Task: In the  document Mounteverestplan.html change page color to  'Light Brown'. Insert watermark  'Do not copy ' Apply Font Style in watermark Lexend
Action: Mouse moved to (39, 64)
Screenshot: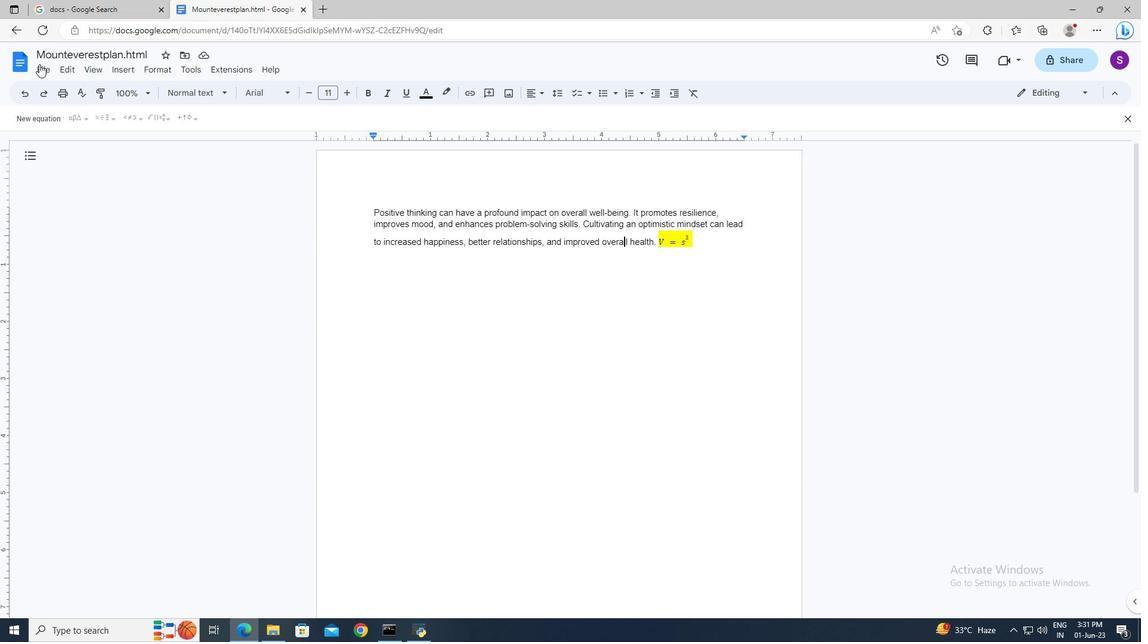 
Action: Mouse pressed left at (39, 64)
Screenshot: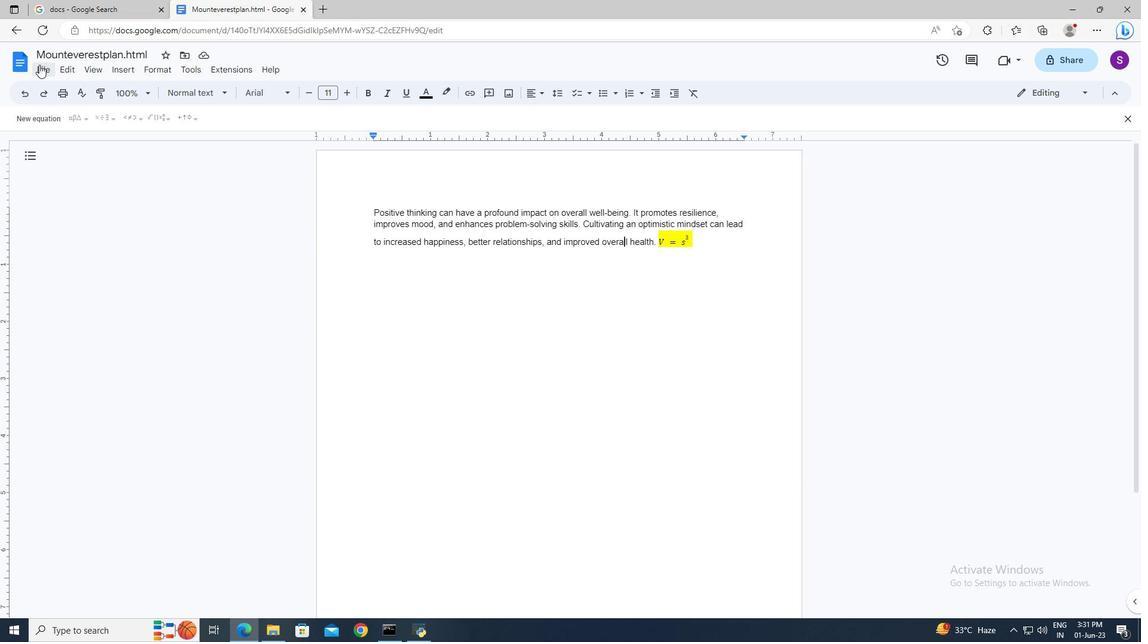 
Action: Mouse moved to (98, 395)
Screenshot: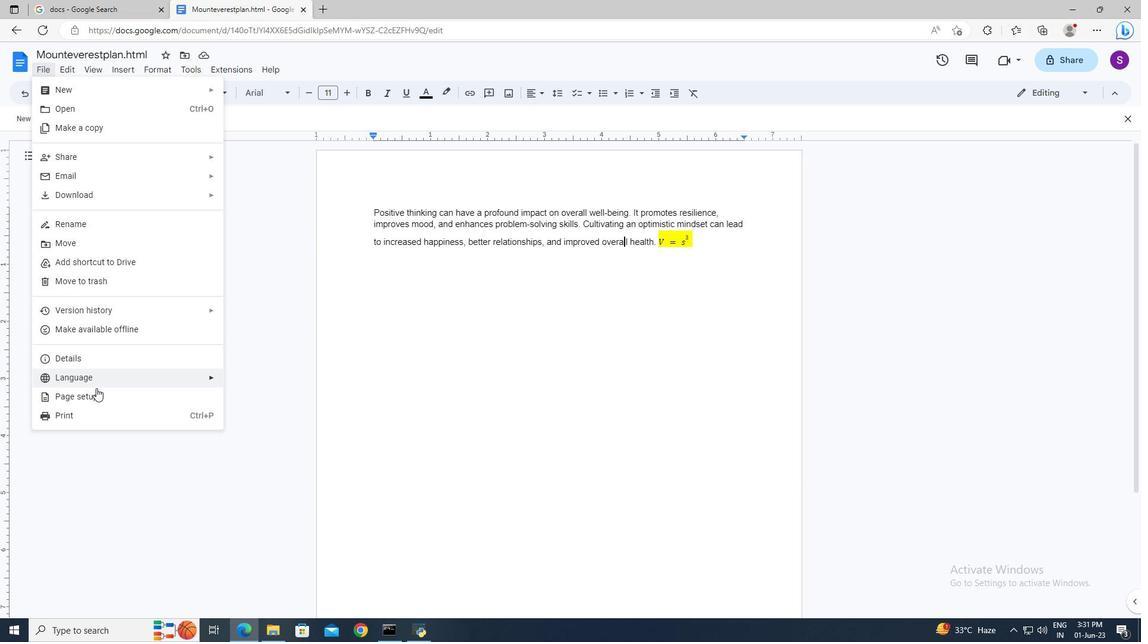 
Action: Mouse pressed left at (98, 395)
Screenshot: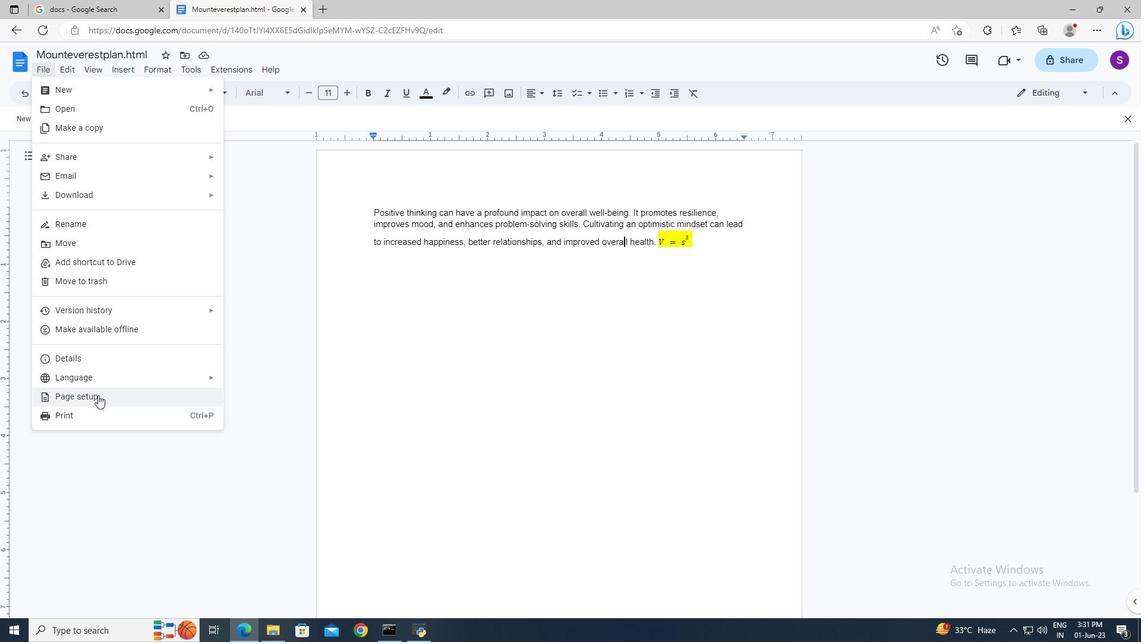 
Action: Mouse moved to (482, 405)
Screenshot: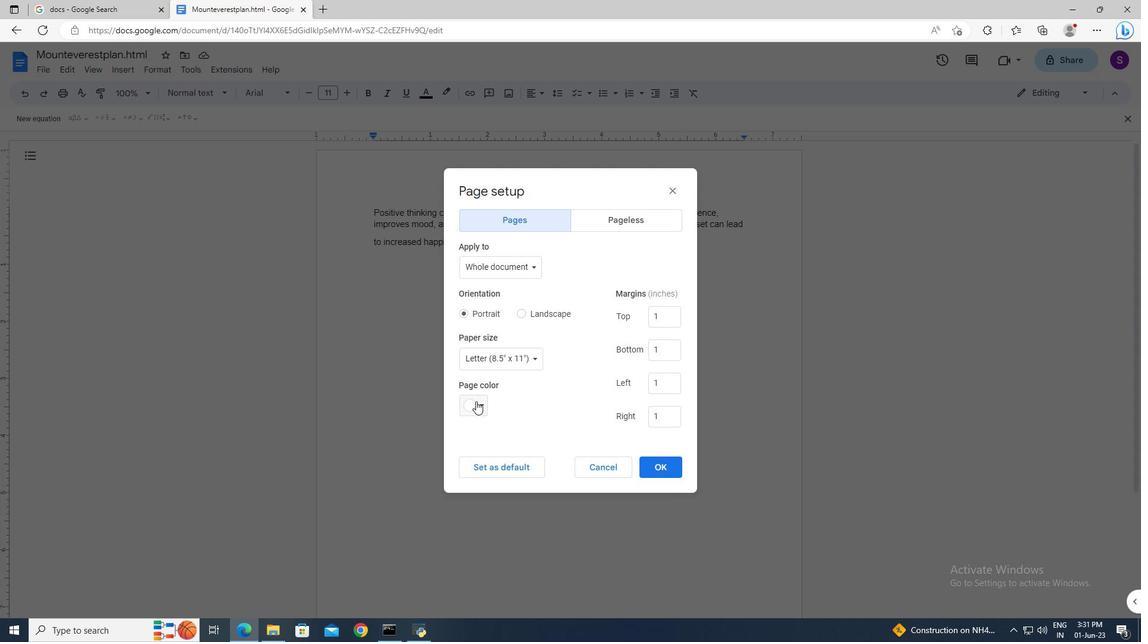 
Action: Mouse pressed left at (482, 405)
Screenshot: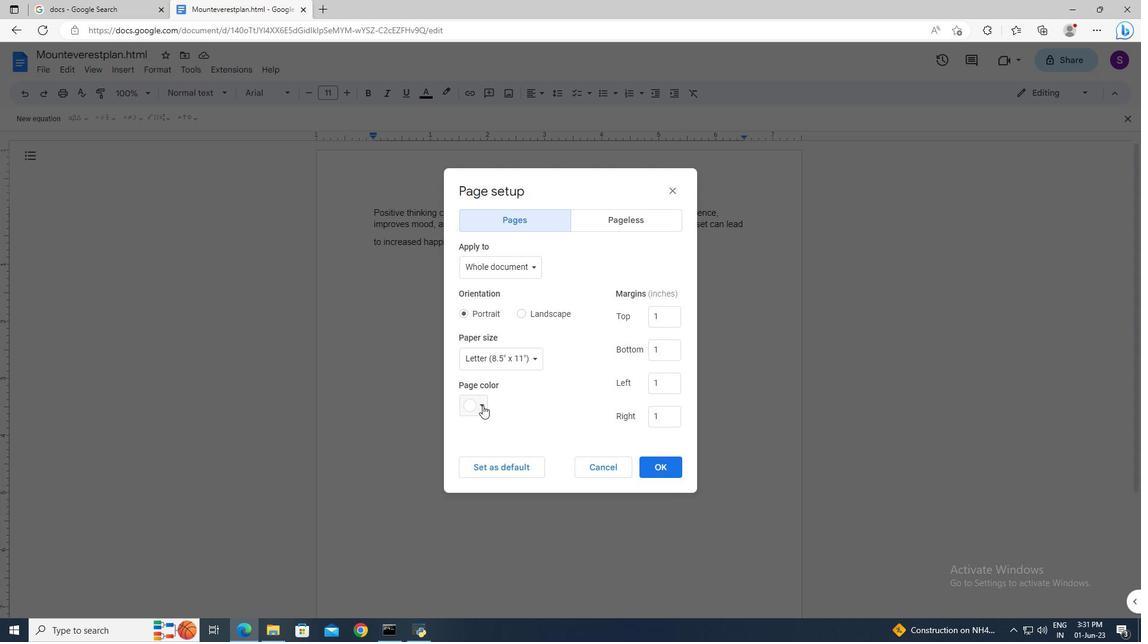 
Action: Mouse moved to (501, 505)
Screenshot: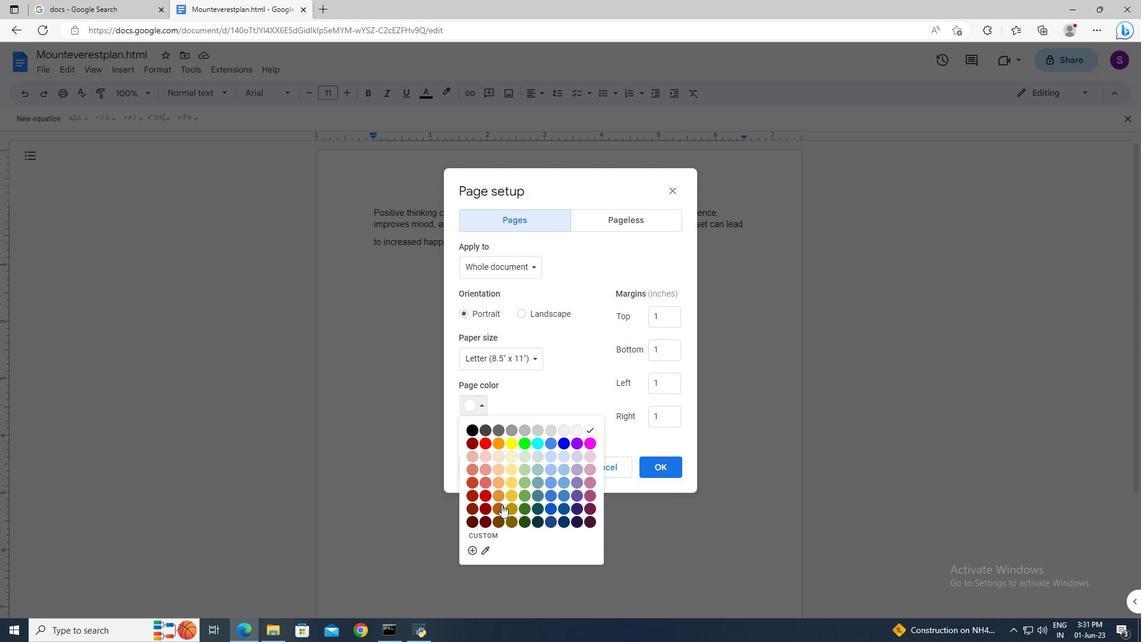 
Action: Mouse pressed left at (501, 505)
Screenshot: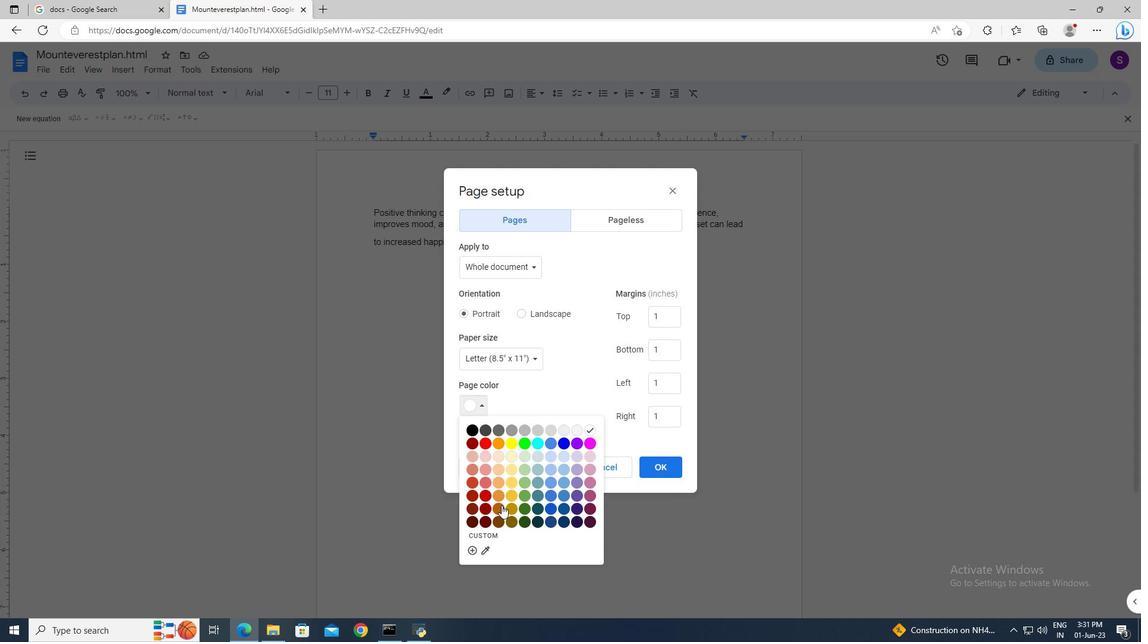 
Action: Mouse moved to (654, 465)
Screenshot: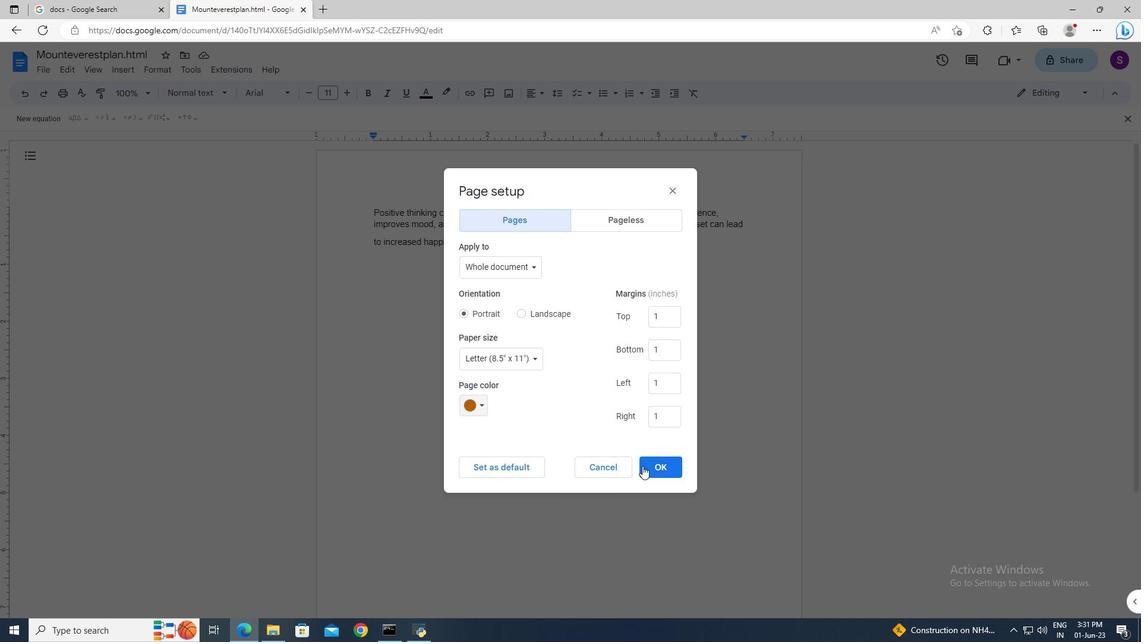 
Action: Mouse pressed left at (654, 465)
Screenshot: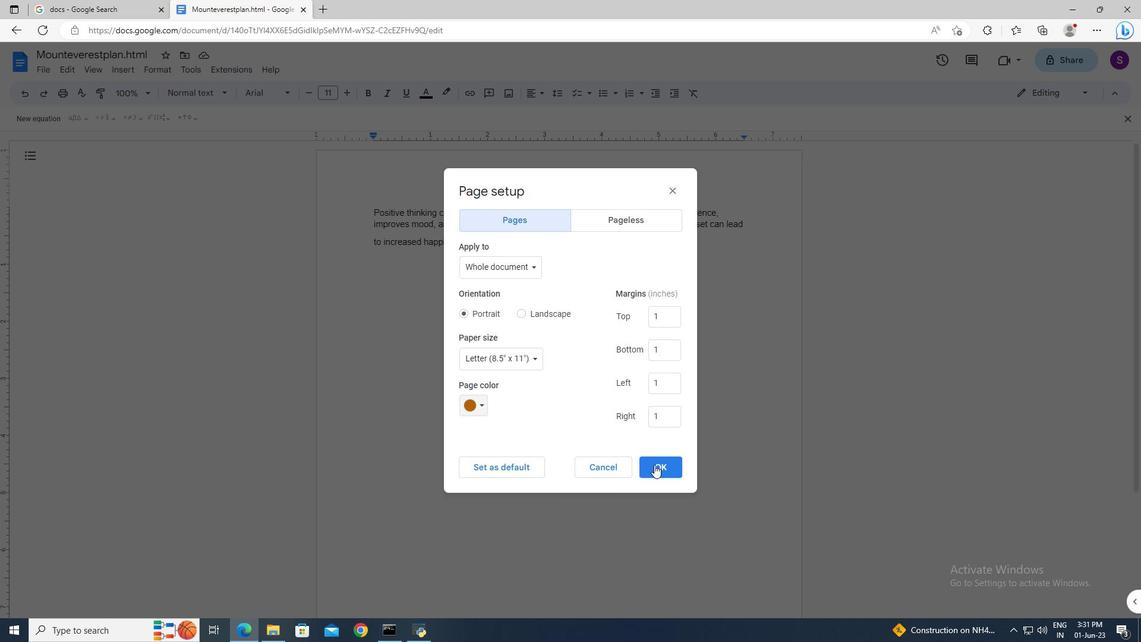 
Action: Mouse moved to (124, 71)
Screenshot: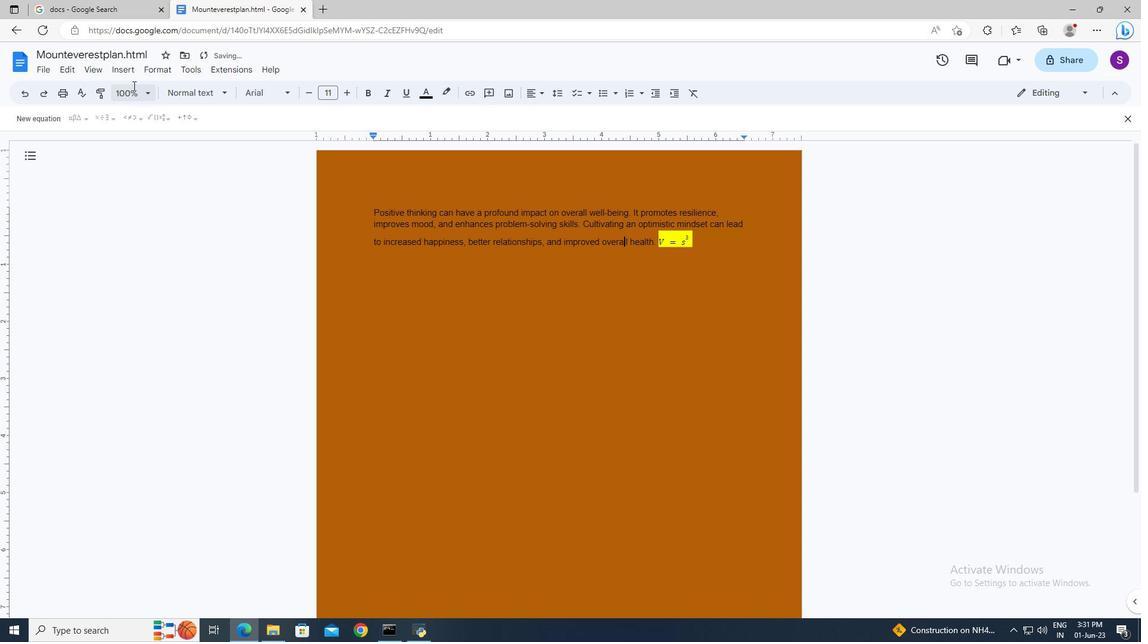 
Action: Mouse pressed left at (124, 71)
Screenshot: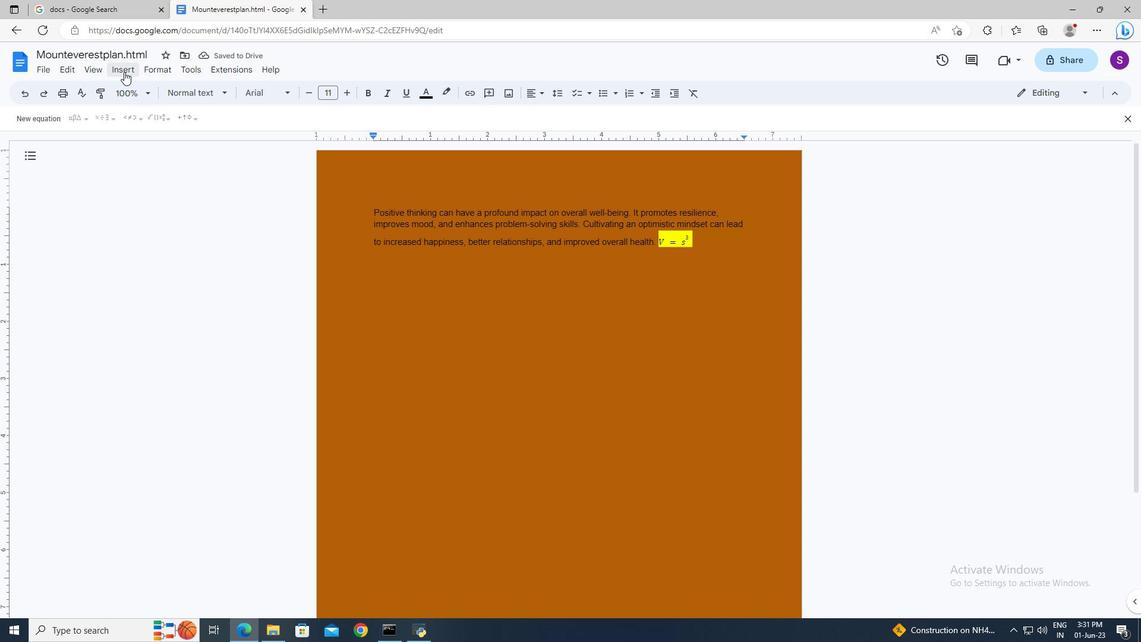 
Action: Mouse moved to (164, 343)
Screenshot: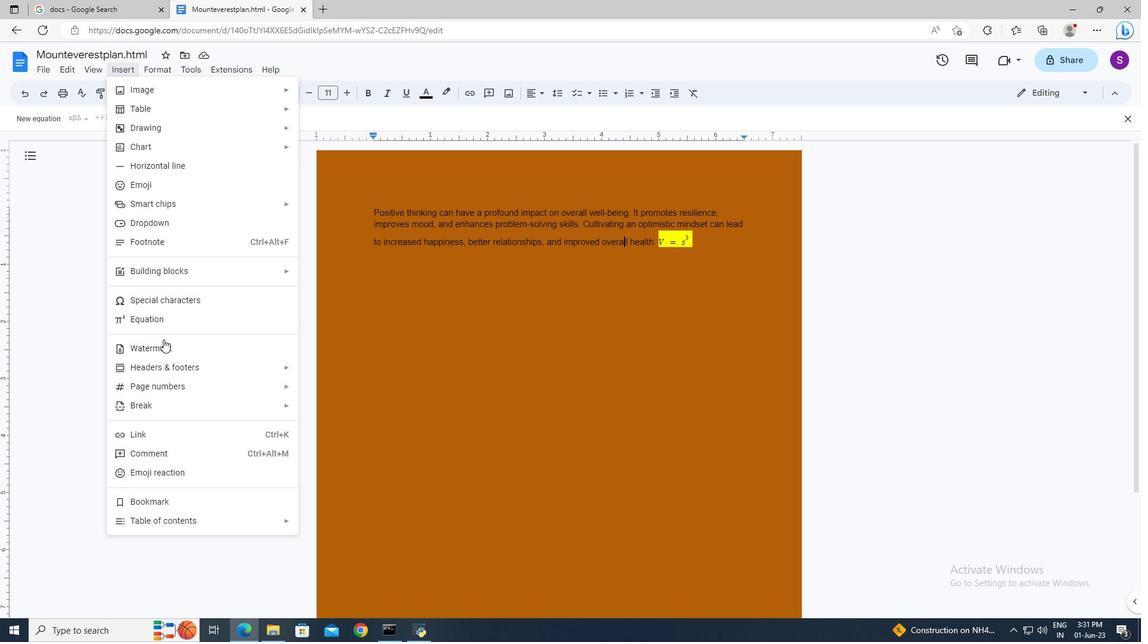 
Action: Mouse pressed left at (164, 343)
Screenshot: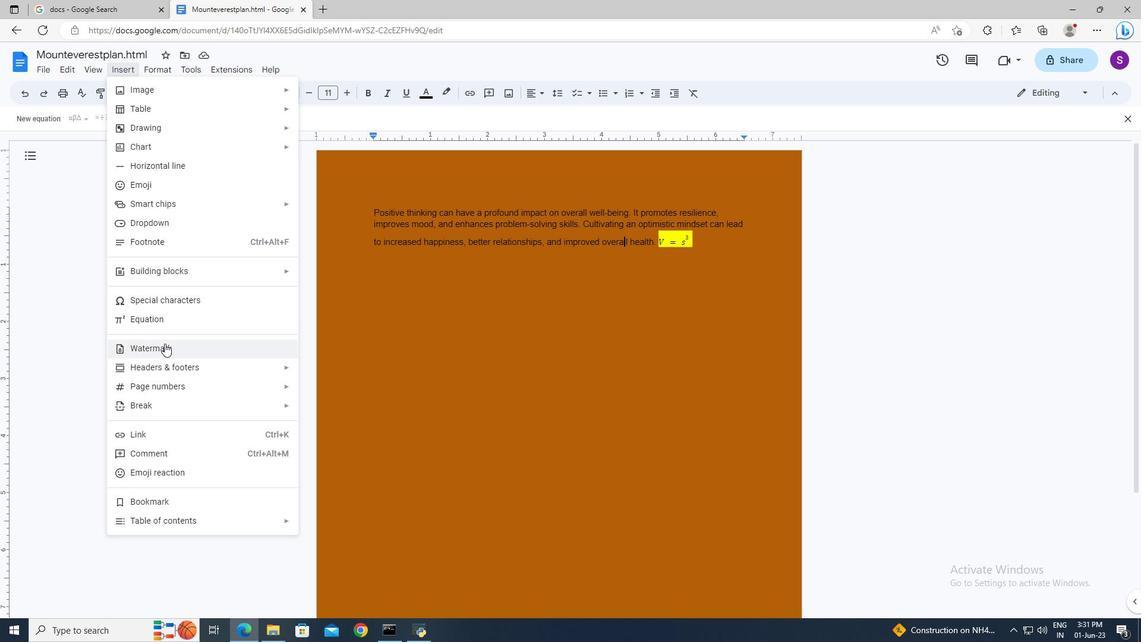 
Action: Mouse moved to (1081, 135)
Screenshot: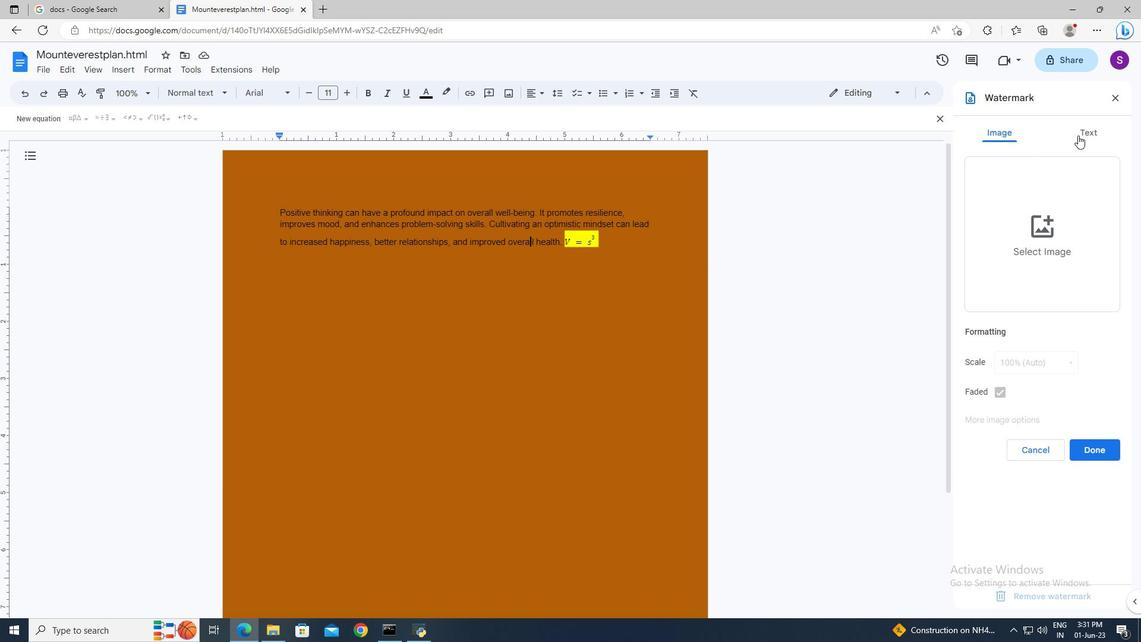 
Action: Mouse pressed left at (1081, 135)
Screenshot: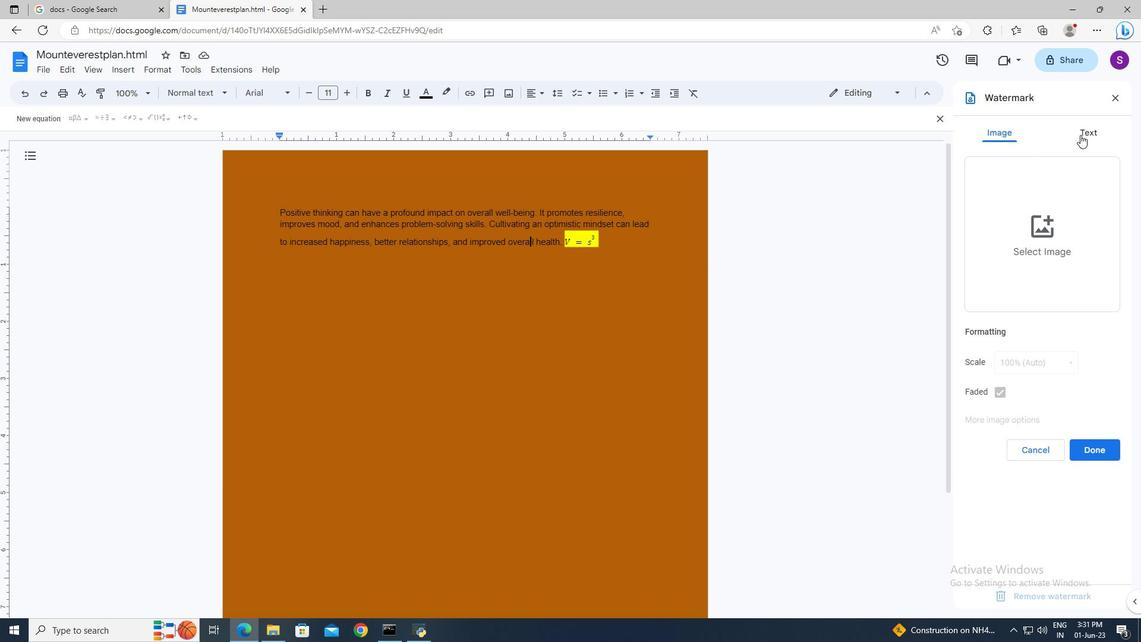 
Action: Mouse moved to (1027, 162)
Screenshot: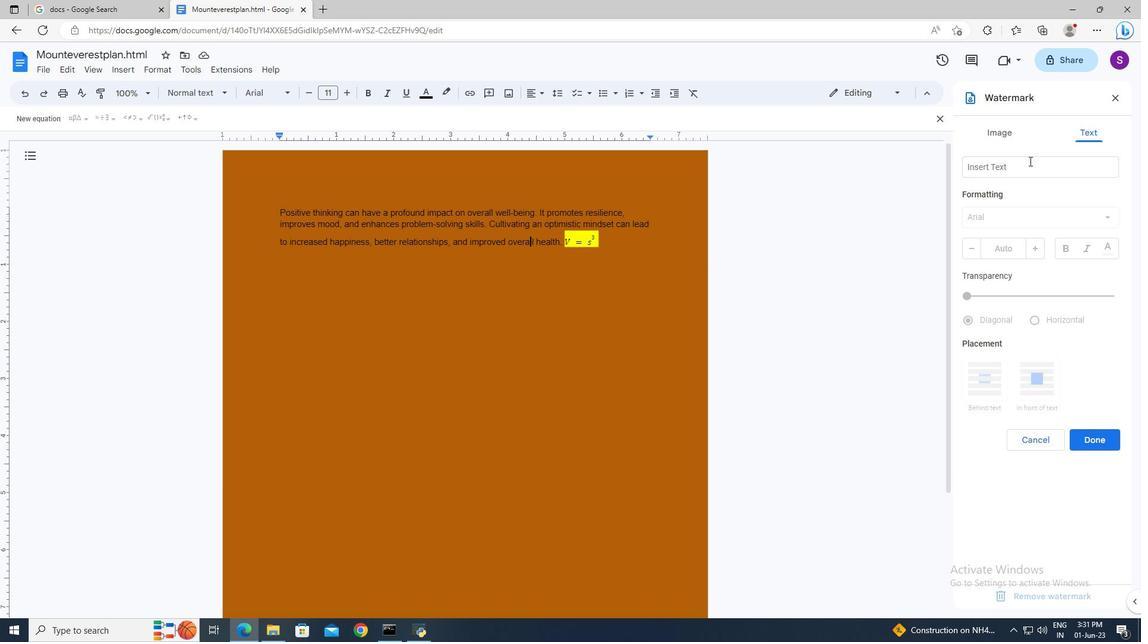 
Action: Mouse pressed left at (1027, 162)
Screenshot: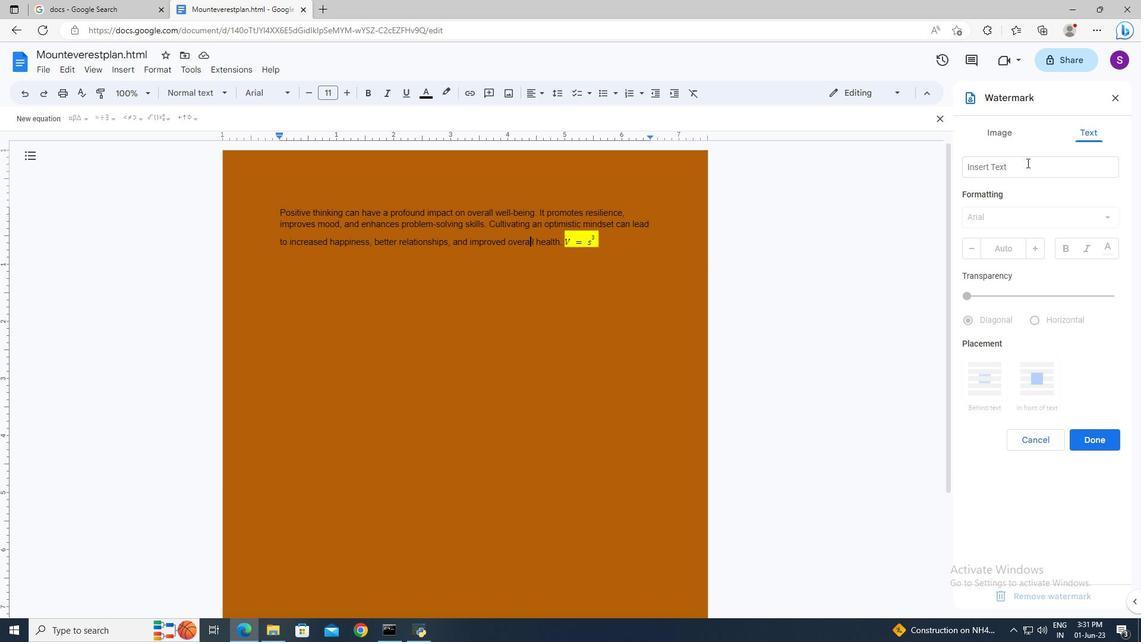 
Action: Key pressed <Key.shift><Key.shift><Key.shift>Do<Key.space>not<Key.space>copy<Key.enter>
Screenshot: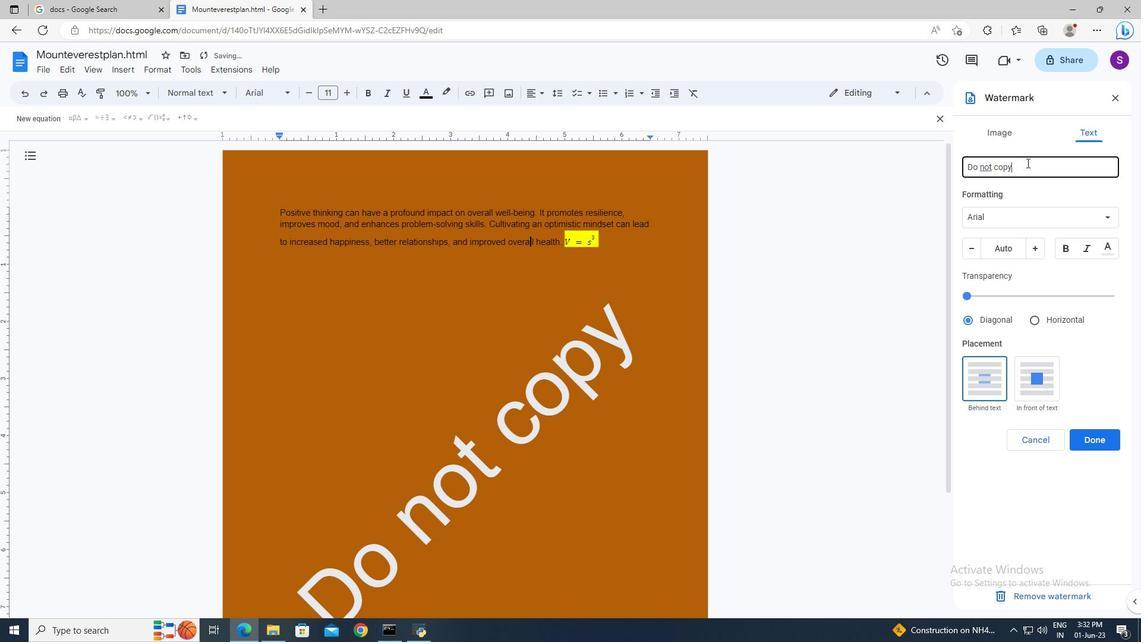 
Action: Mouse moved to (1040, 215)
Screenshot: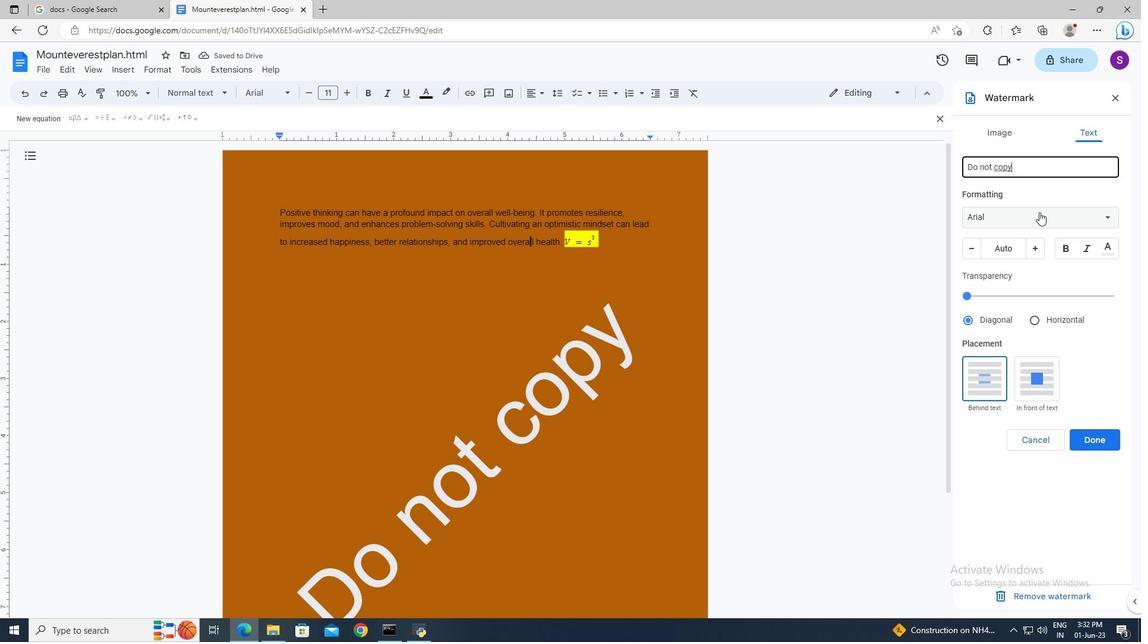 
Action: Mouse pressed left at (1040, 215)
Screenshot: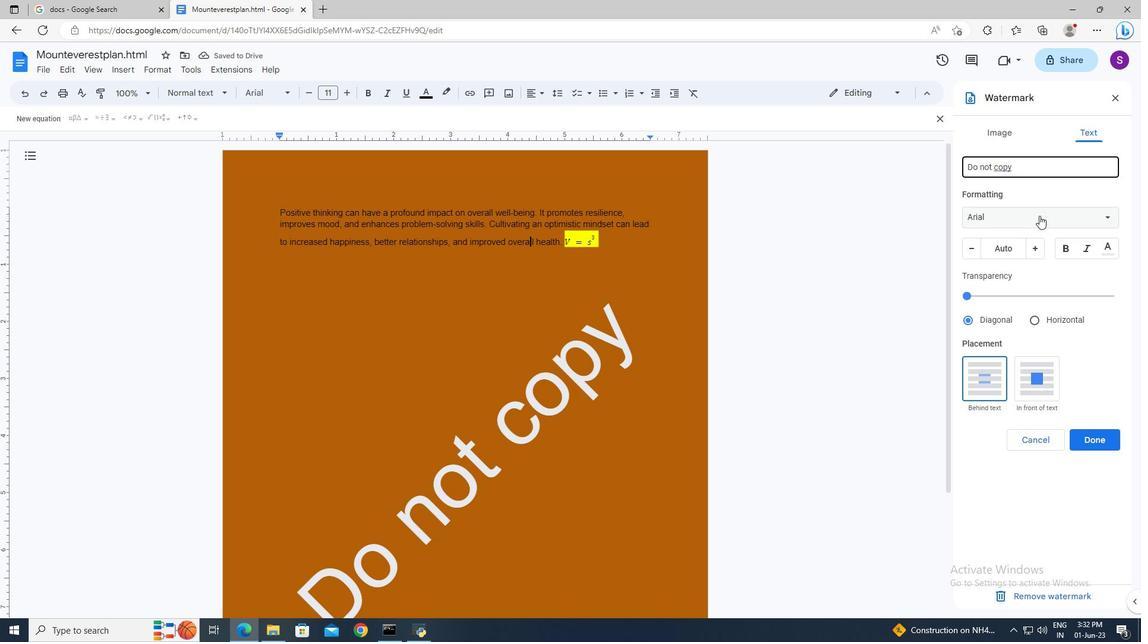 
Action: Mouse moved to (1009, 457)
Screenshot: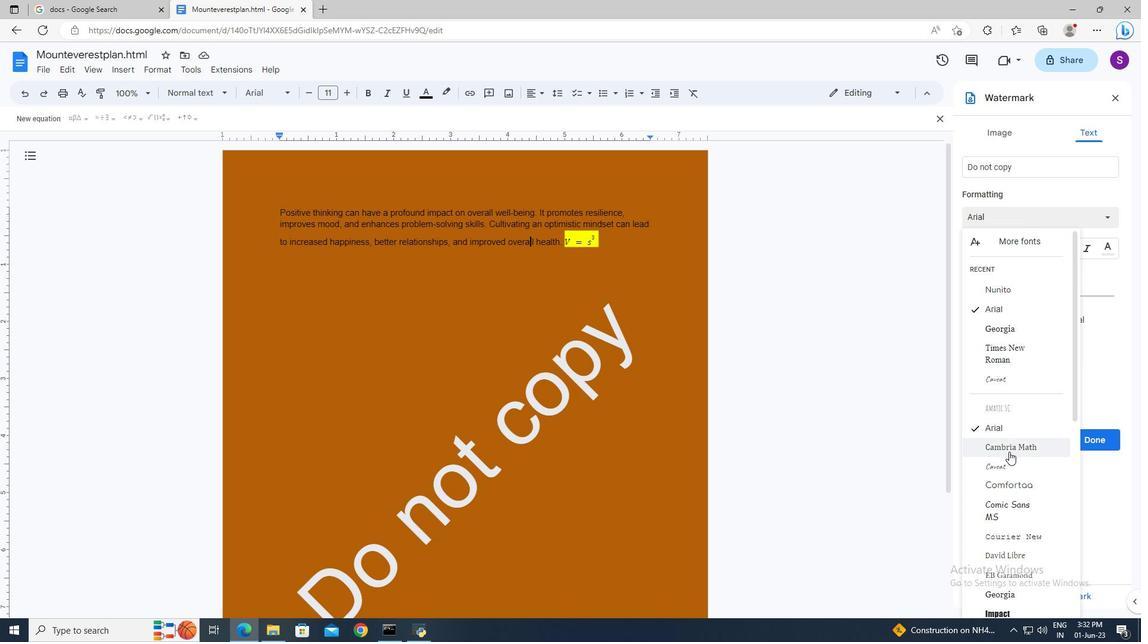 
Action: Mouse scrolled (1009, 457) with delta (0, 0)
Screenshot: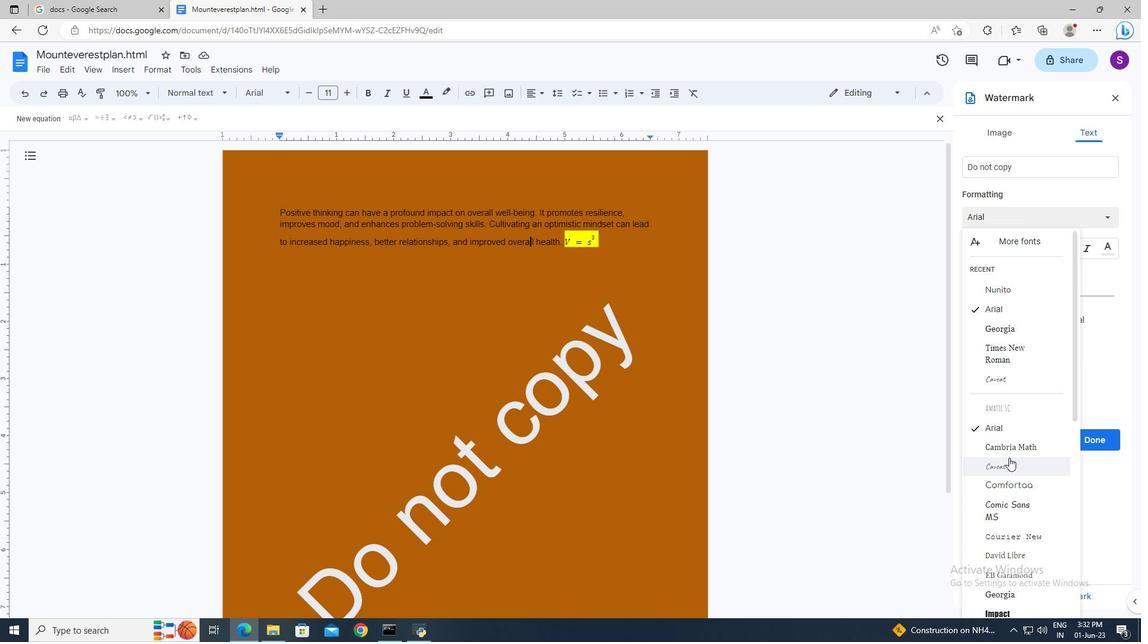 
Action: Mouse scrolled (1009, 457) with delta (0, 0)
Screenshot: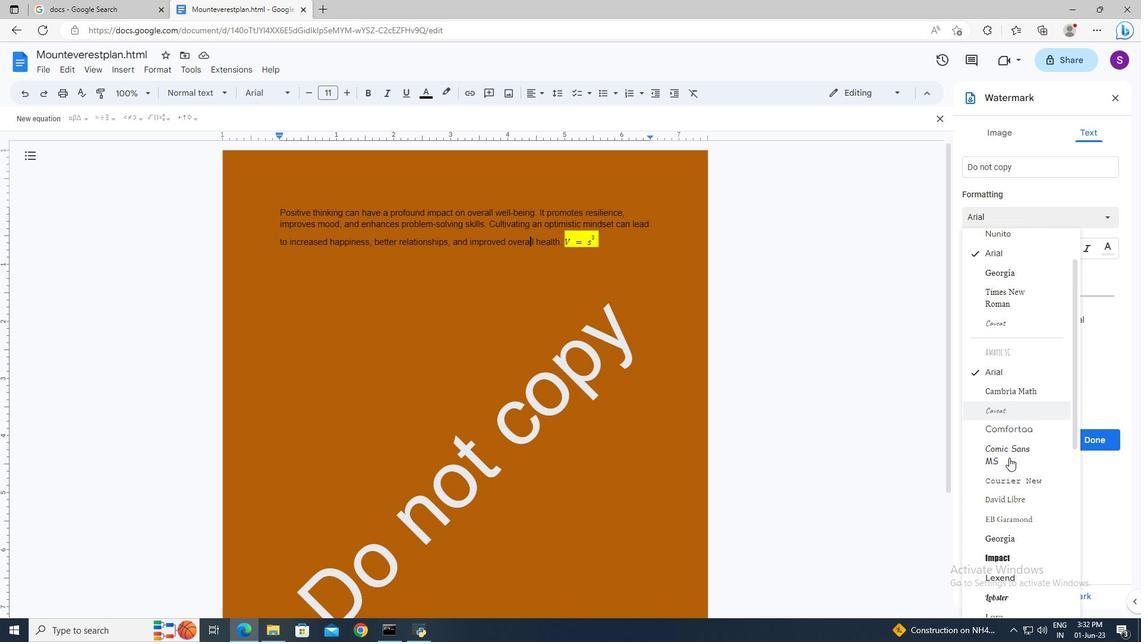 
Action: Mouse moved to (1008, 513)
Screenshot: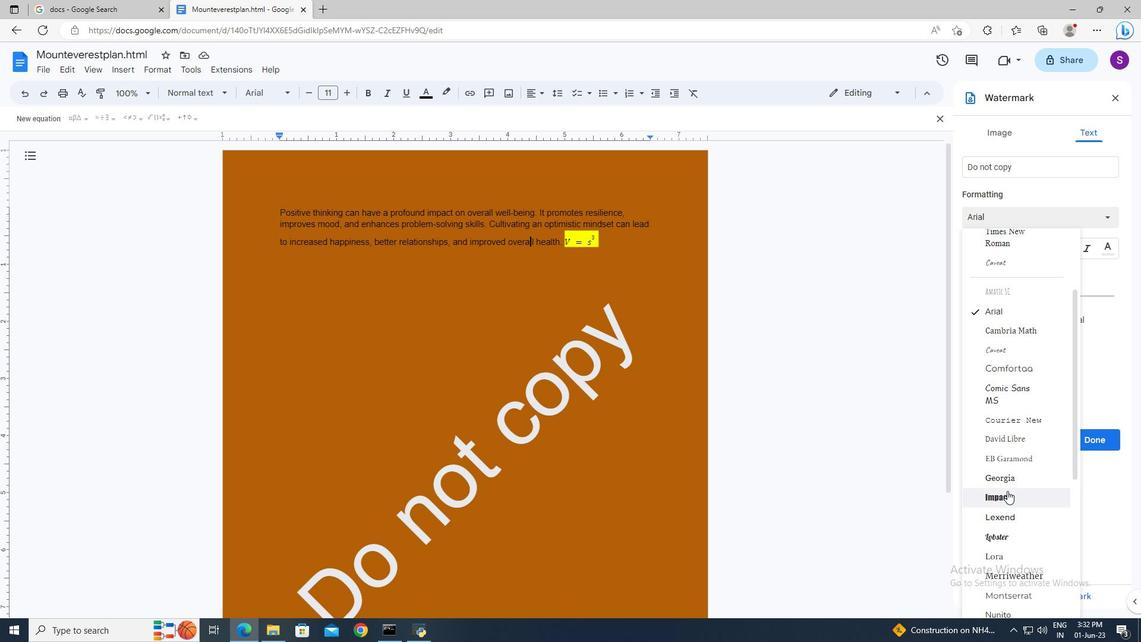 
Action: Mouse pressed left at (1008, 513)
Screenshot: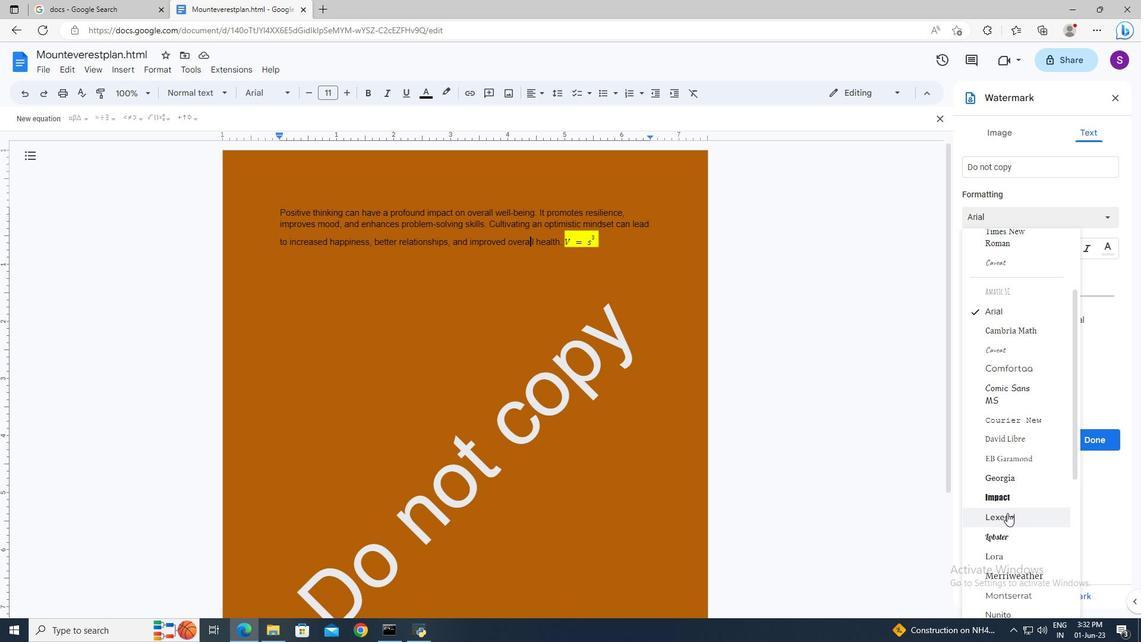 
Action: Mouse moved to (1091, 445)
Screenshot: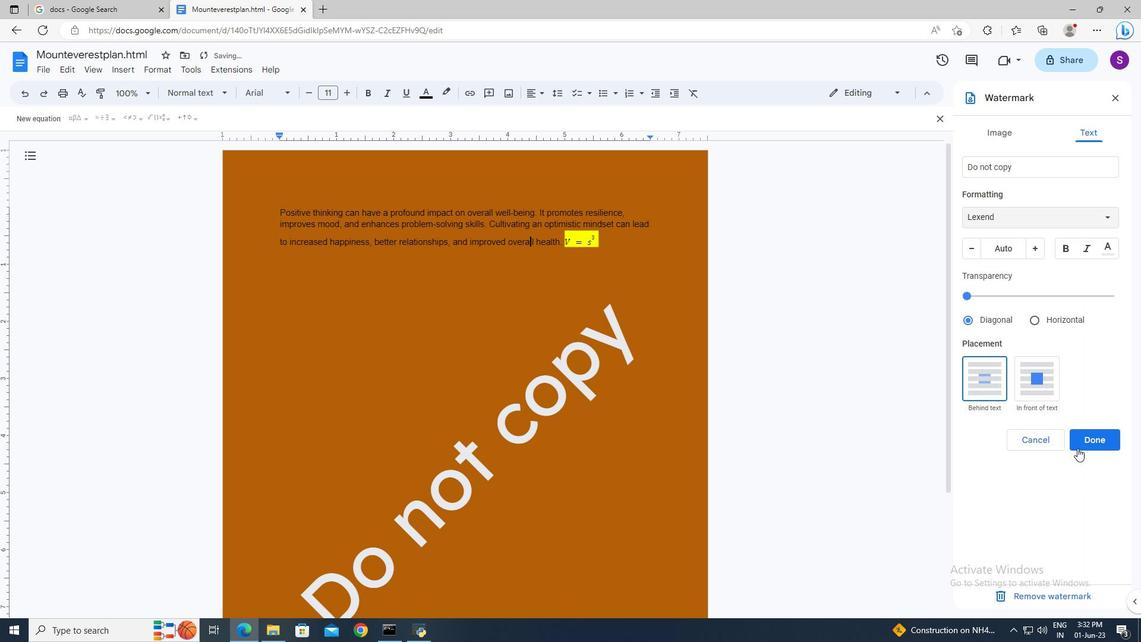 
Action: Mouse pressed left at (1091, 445)
Screenshot: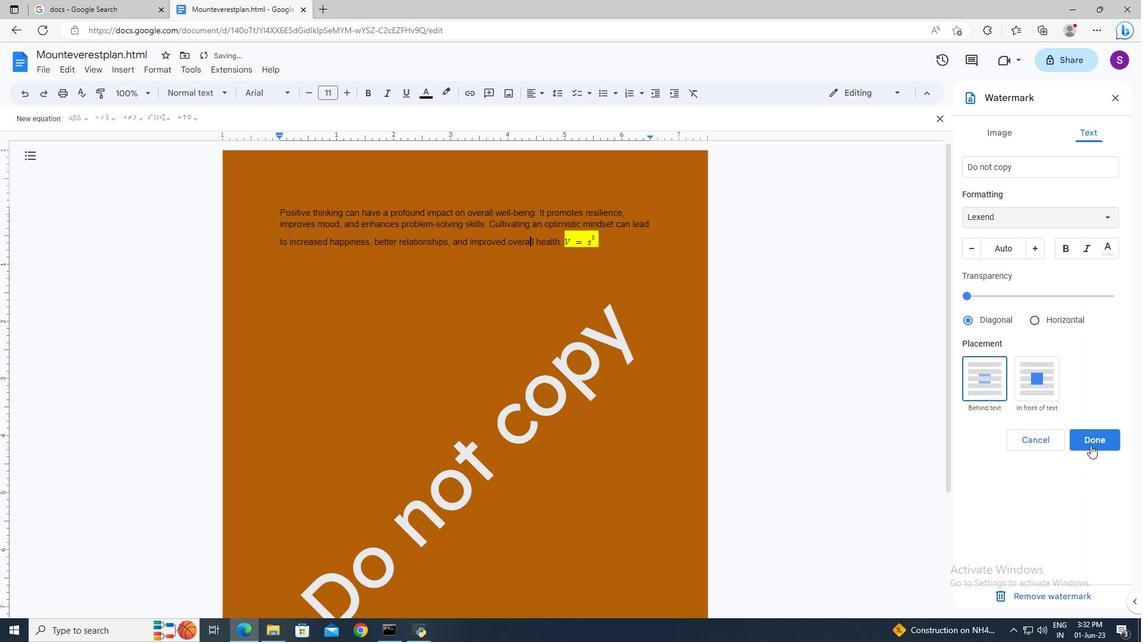 
